 Task: Add Red Apple Cheese Apple Smoked Gruyere Cheese to the cart.
Action: Mouse pressed left at (21, 130)
Screenshot: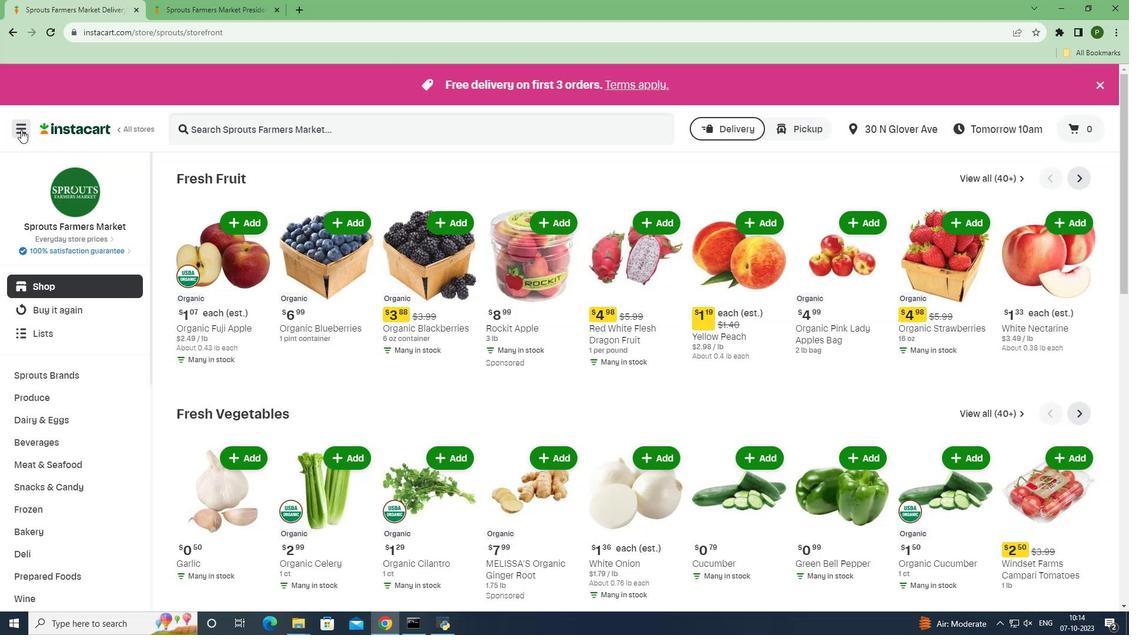 
Action: Mouse moved to (64, 310)
Screenshot: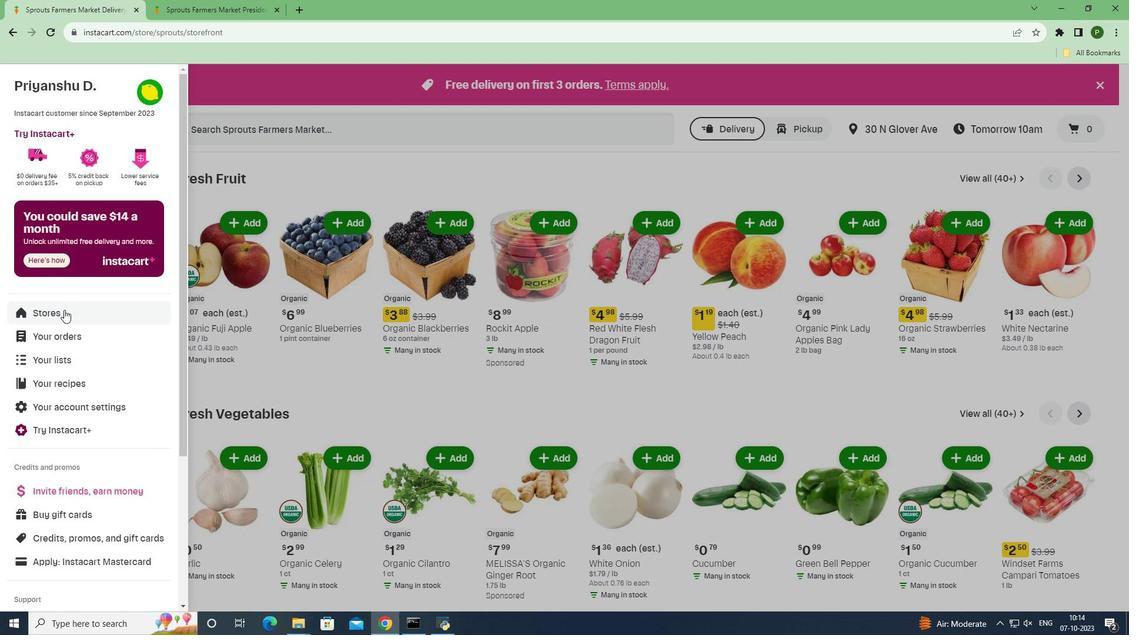 
Action: Mouse pressed left at (64, 310)
Screenshot: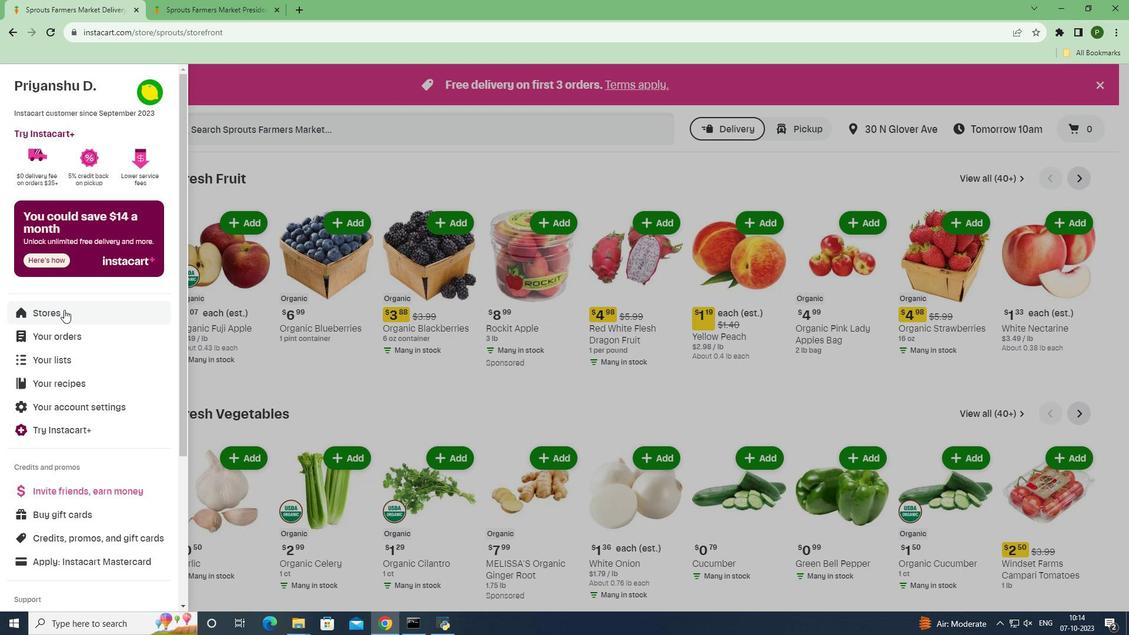 
Action: Mouse moved to (252, 130)
Screenshot: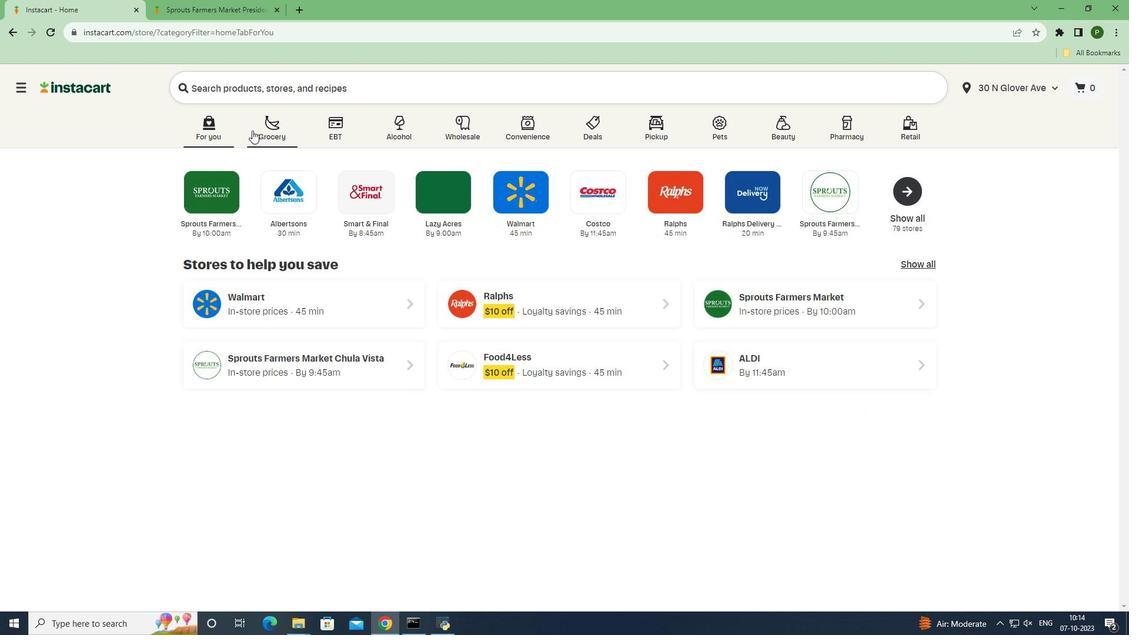 
Action: Mouse pressed left at (252, 130)
Screenshot: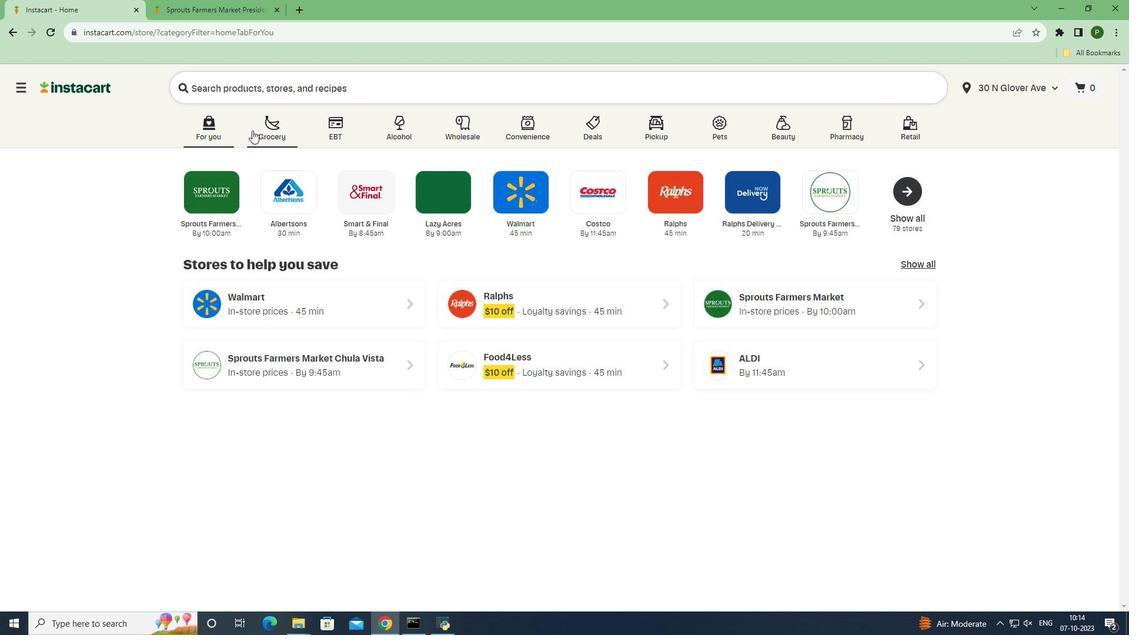 
Action: Mouse moved to (487, 269)
Screenshot: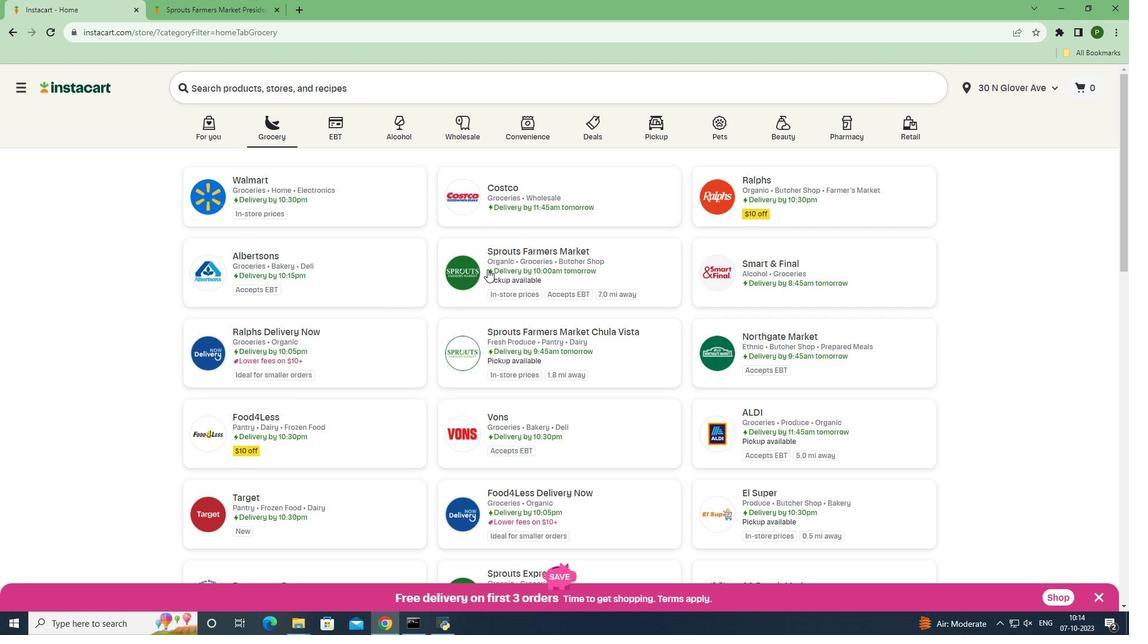 
Action: Mouse pressed left at (487, 269)
Screenshot: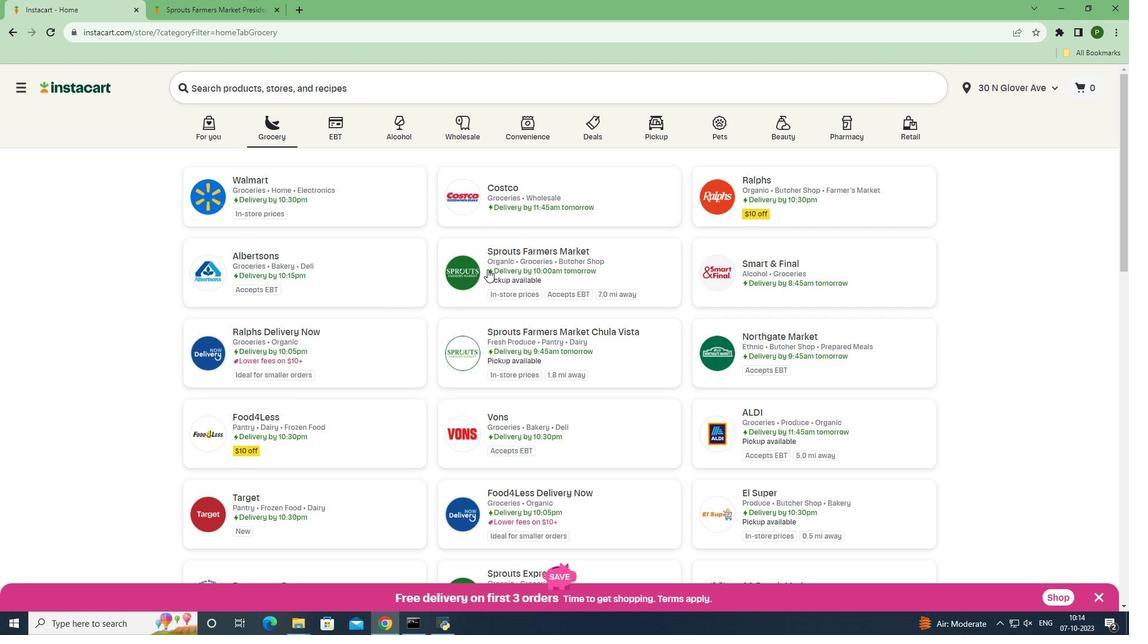 
Action: Mouse moved to (35, 420)
Screenshot: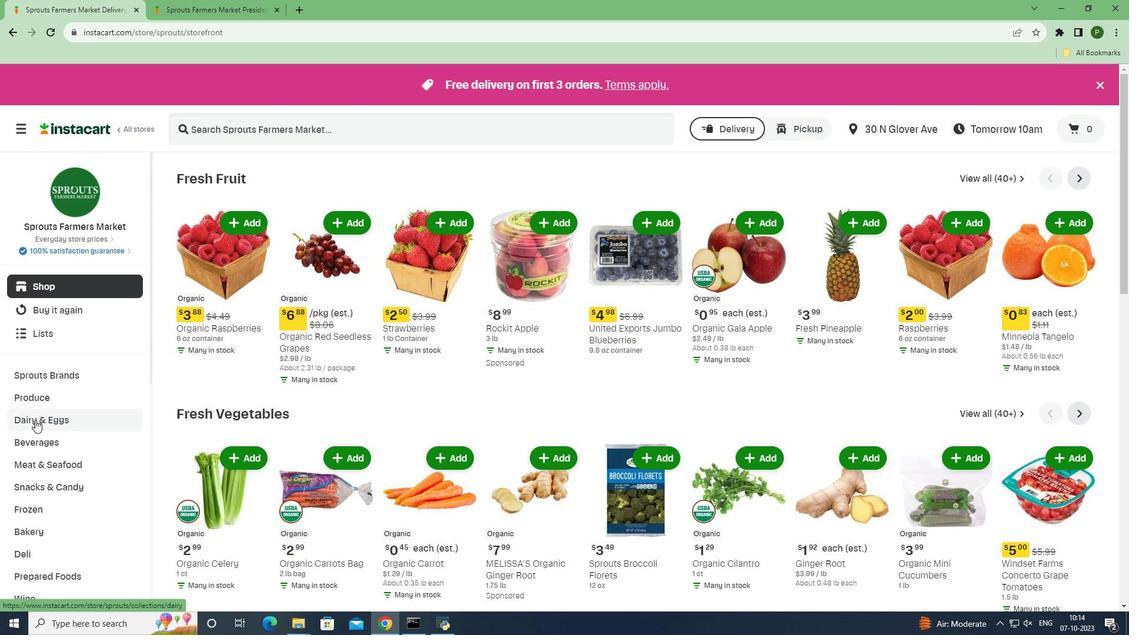 
Action: Mouse pressed left at (35, 420)
Screenshot: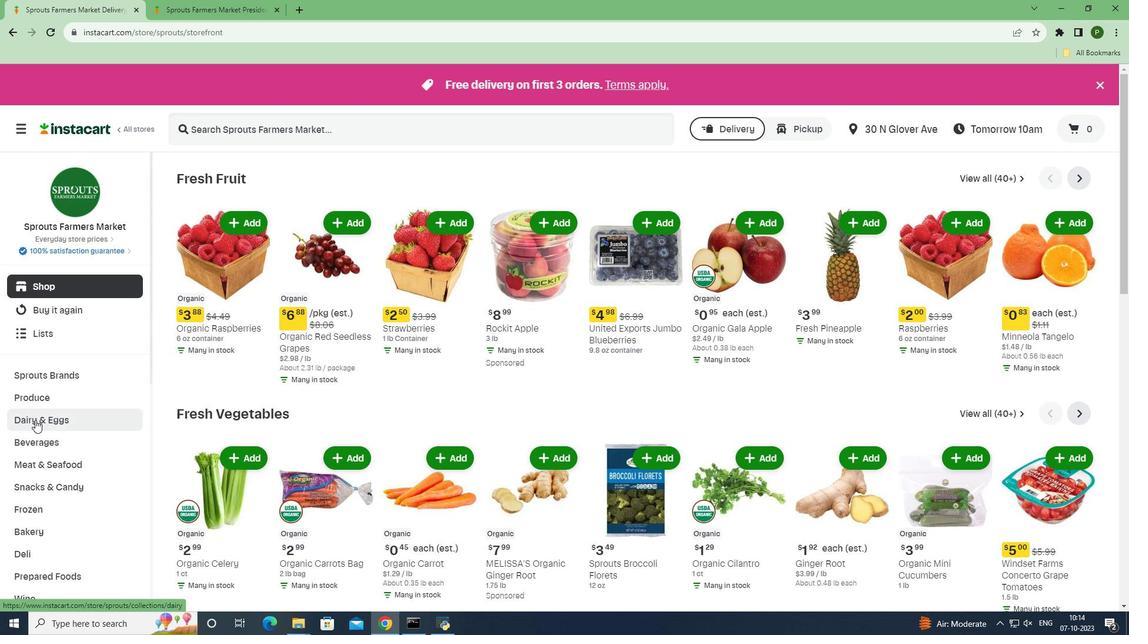 
Action: Mouse moved to (31, 463)
Screenshot: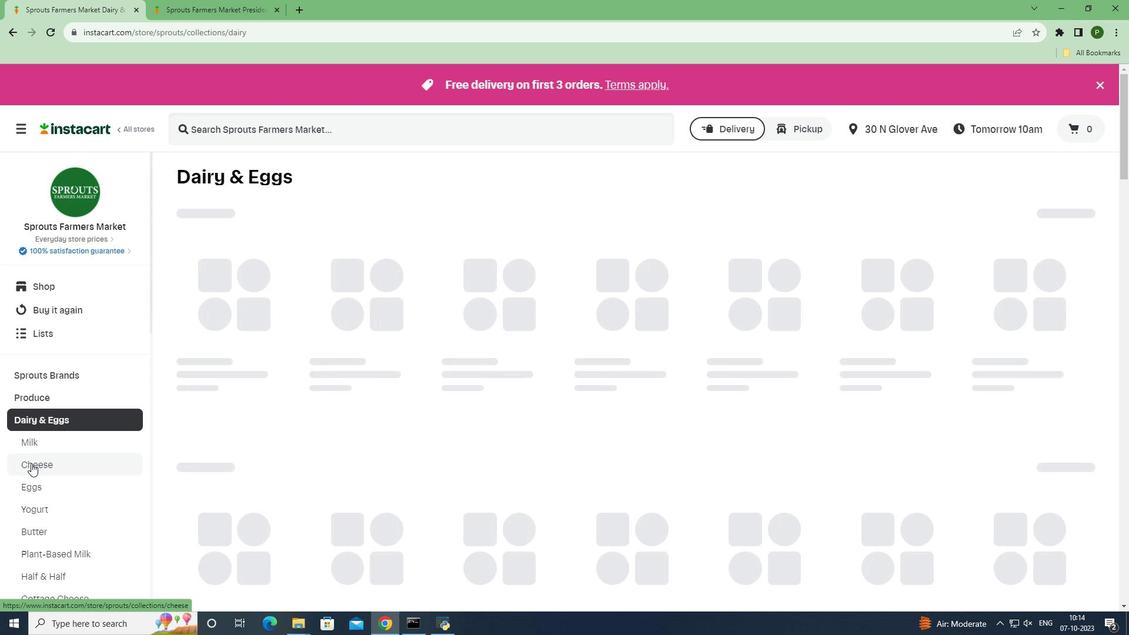 
Action: Mouse pressed left at (31, 463)
Screenshot: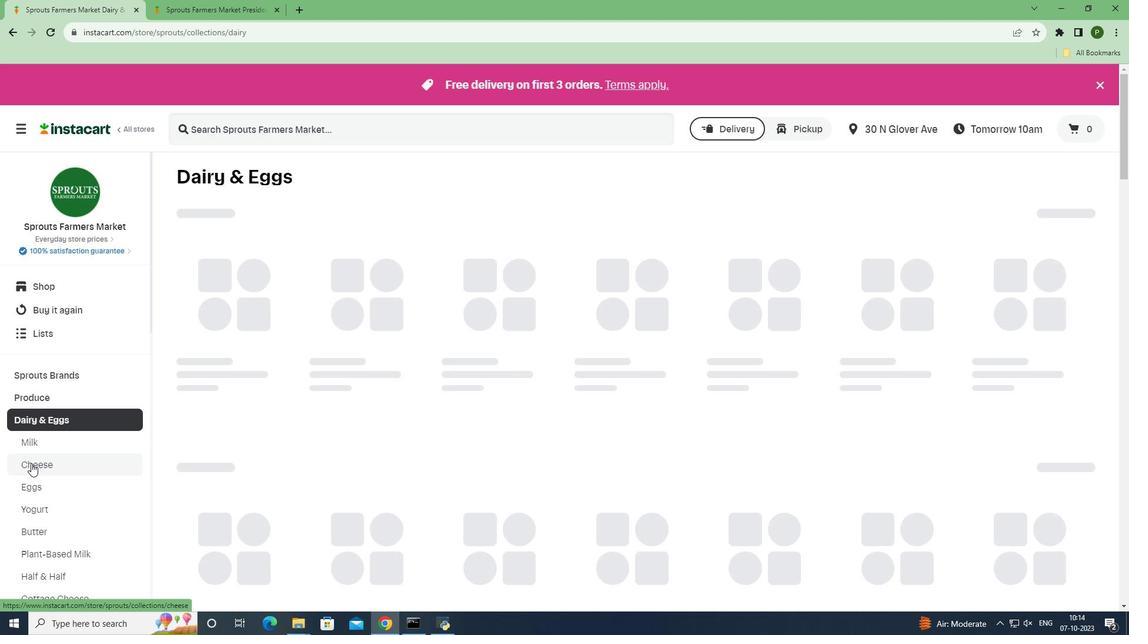 
Action: Mouse moved to (243, 123)
Screenshot: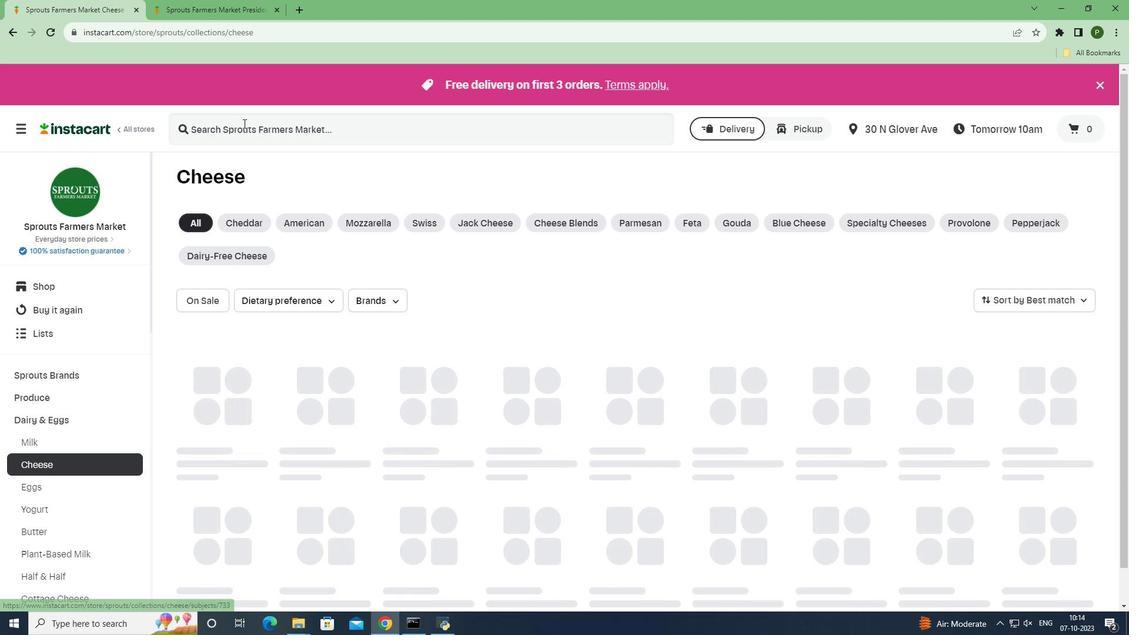
Action: Mouse pressed left at (243, 123)
Screenshot: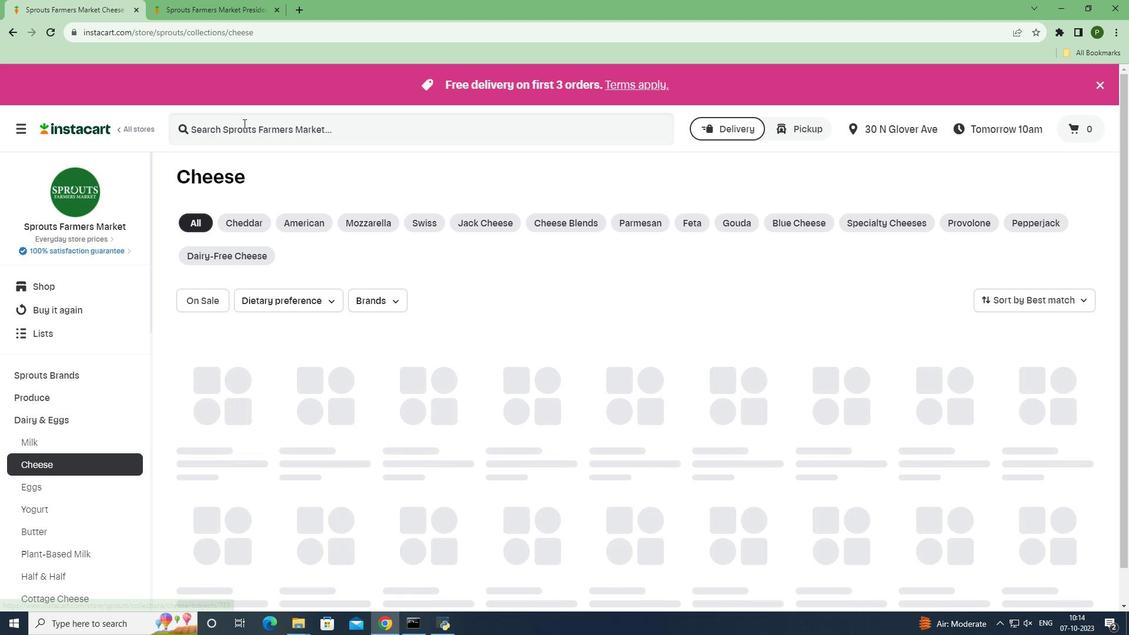 
Action: Key pressed <Key.caps_lock>R<Key.caps_lock>ed<Key.space><Key.caps_lock>A<Key.caps_lock>pple<Key.space><Key.caps_lock>C<Key.caps_lock>heese<Key.space><Key.caps_lock>A<Key.caps_lock>pple<Key.space><Key.caps_lock>S<Key.caps_lock>moked<Key.space><Key.caps_lock>G<Key.caps_lock>ruyere<Key.space><Key.caps_lock>C<Key.caps_lock>heese<Key.enter>
Screenshot: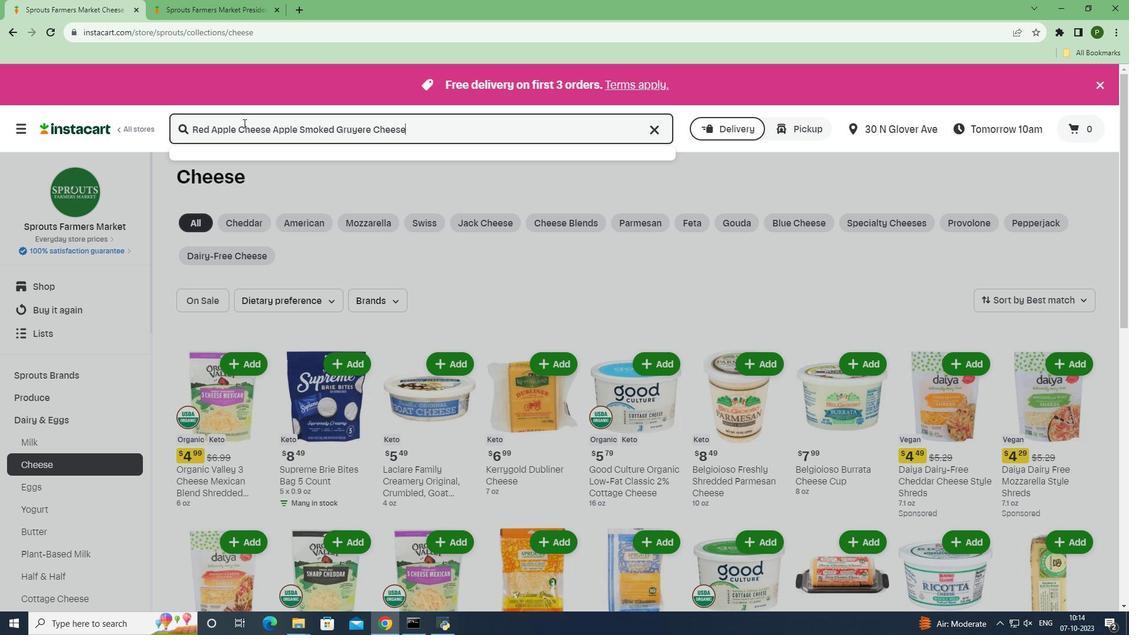 
Action: Mouse moved to (513, 251)
Screenshot: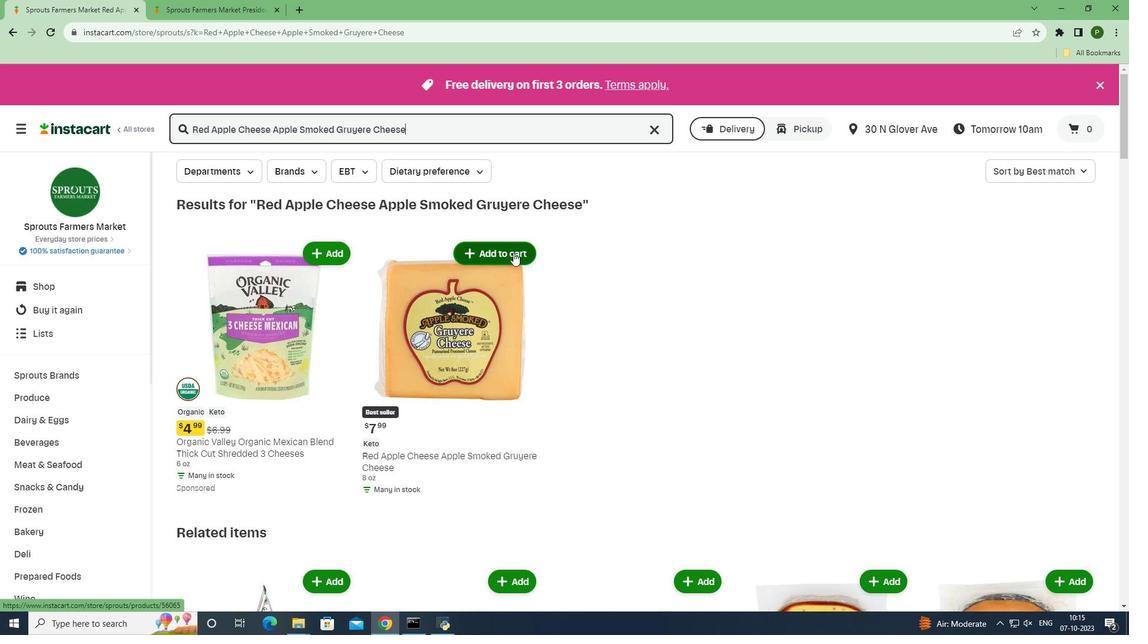 
Action: Mouse pressed left at (513, 251)
Screenshot: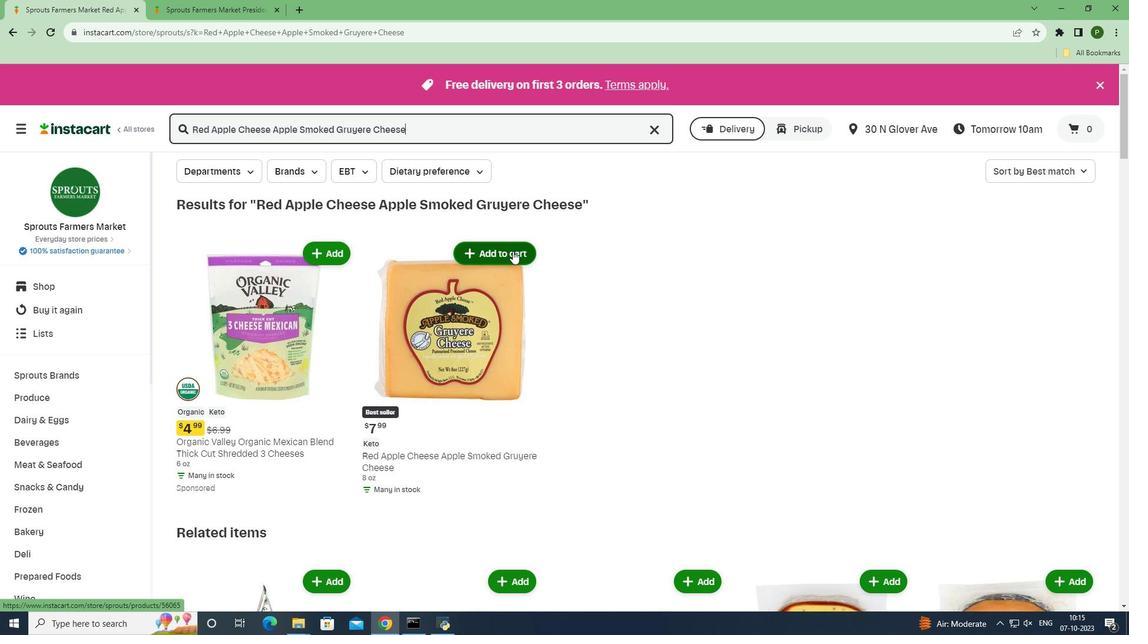 
Action: Mouse moved to (577, 313)
Screenshot: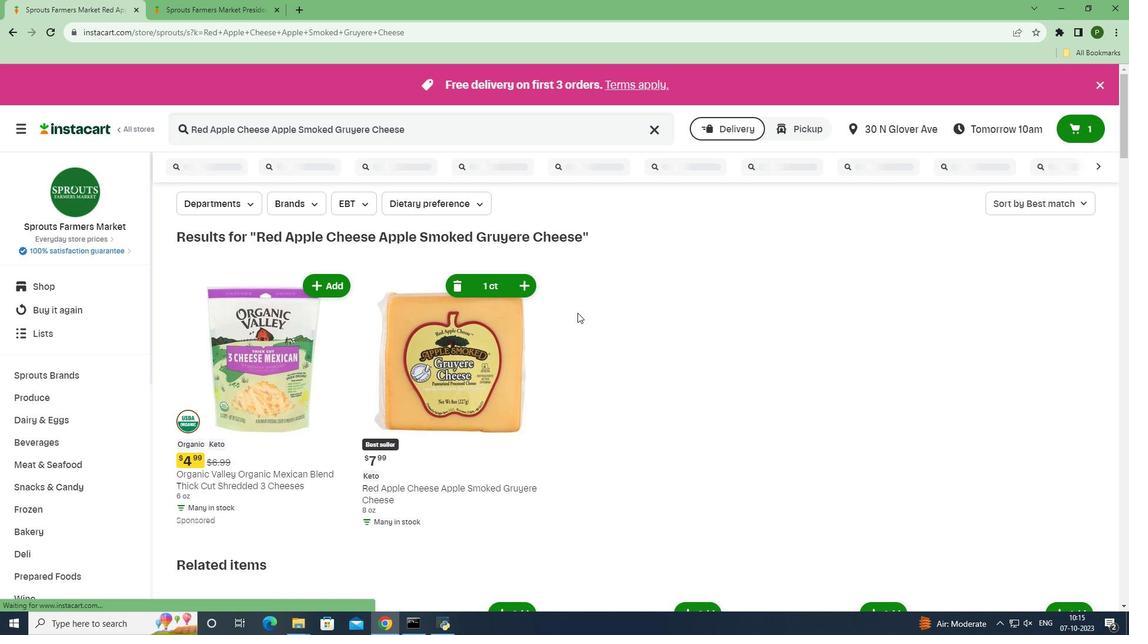 
